 Task: Edit the include additional information to "Grand Blanc, Michigan".
Action: Mouse moved to (596, 286)
Screenshot: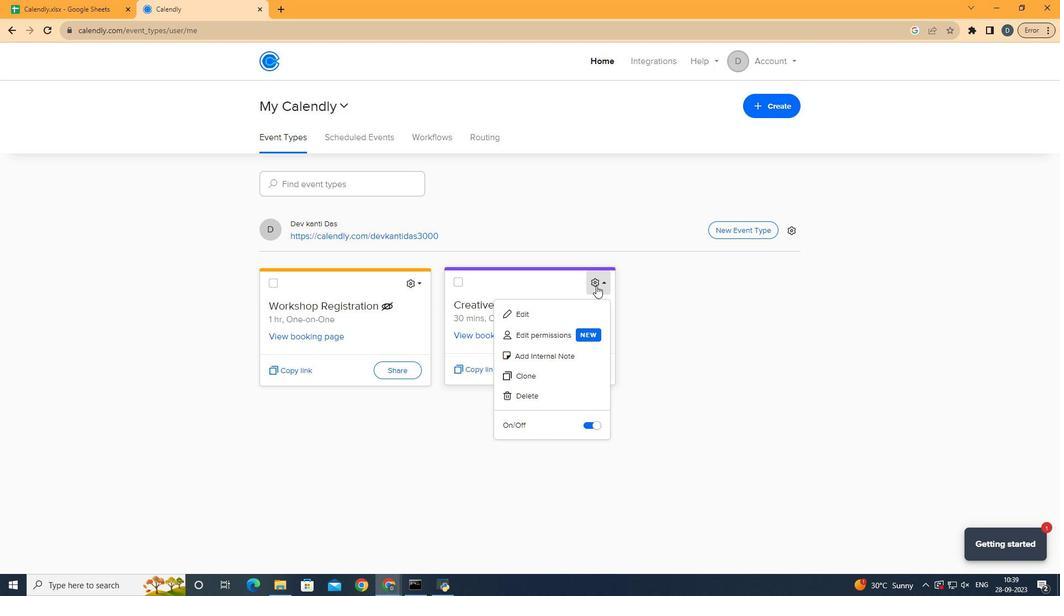 
Action: Mouse pressed left at (596, 286)
Screenshot: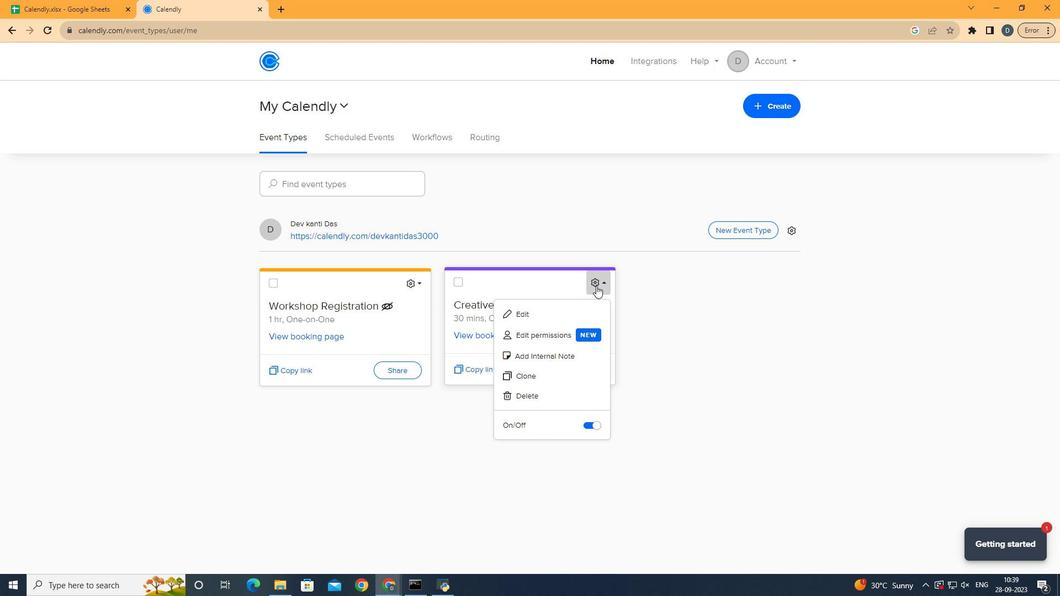 
Action: Mouse moved to (584, 311)
Screenshot: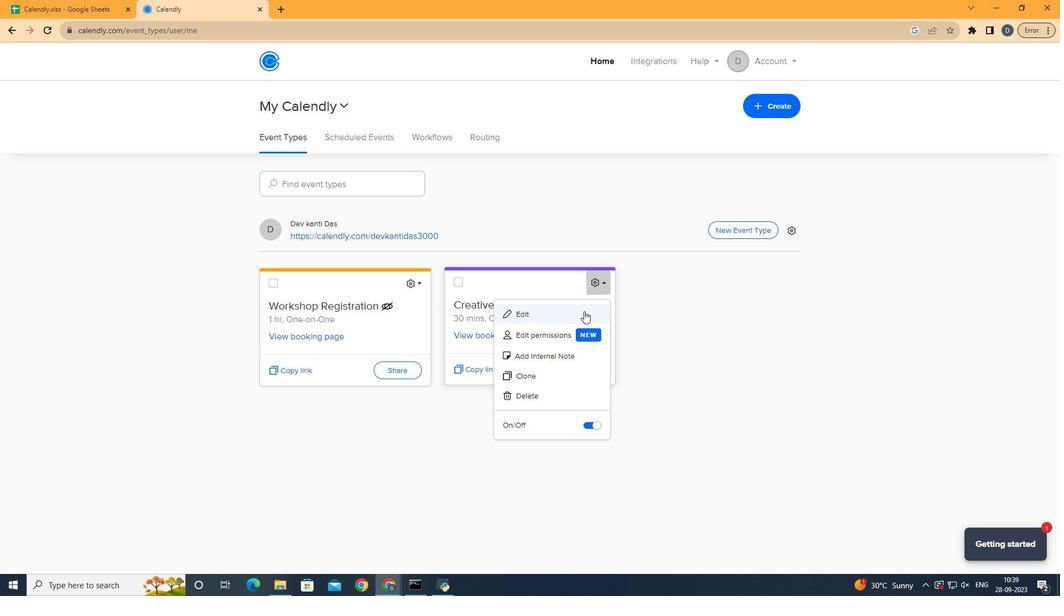 
Action: Mouse pressed left at (584, 311)
Screenshot: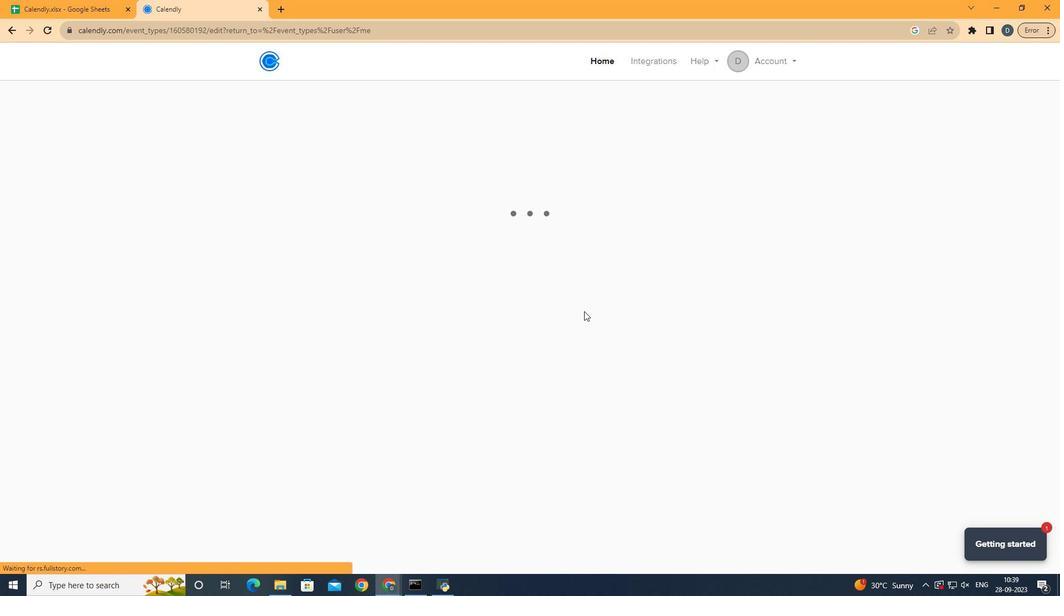 
Action: Mouse moved to (387, 203)
Screenshot: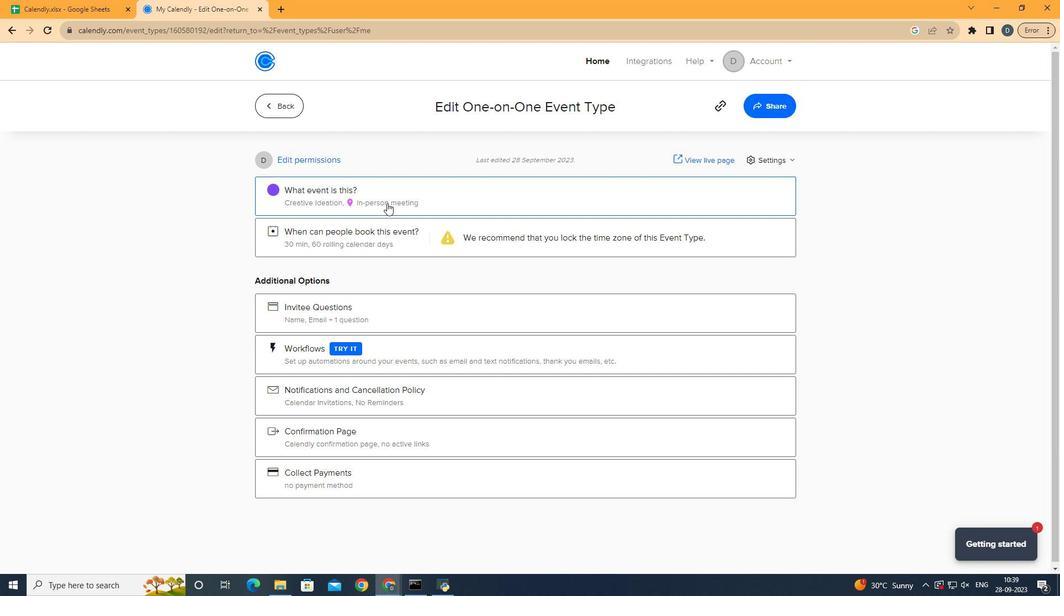 
Action: Mouse pressed left at (387, 203)
Screenshot: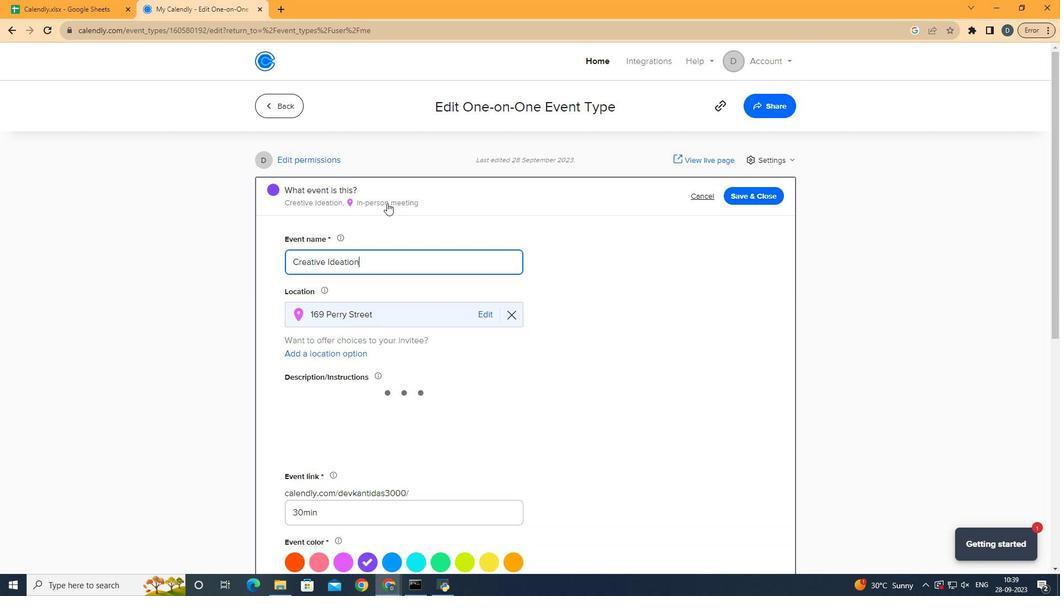 
Action: Mouse moved to (437, 336)
Screenshot: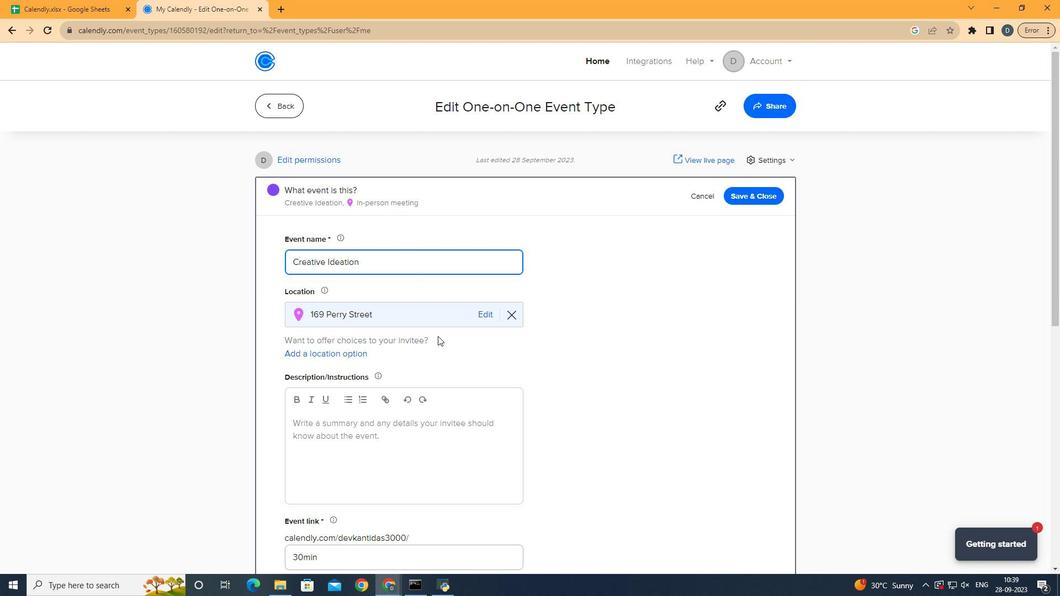 
Action: Mouse scrolled (437, 335) with delta (0, 0)
Screenshot: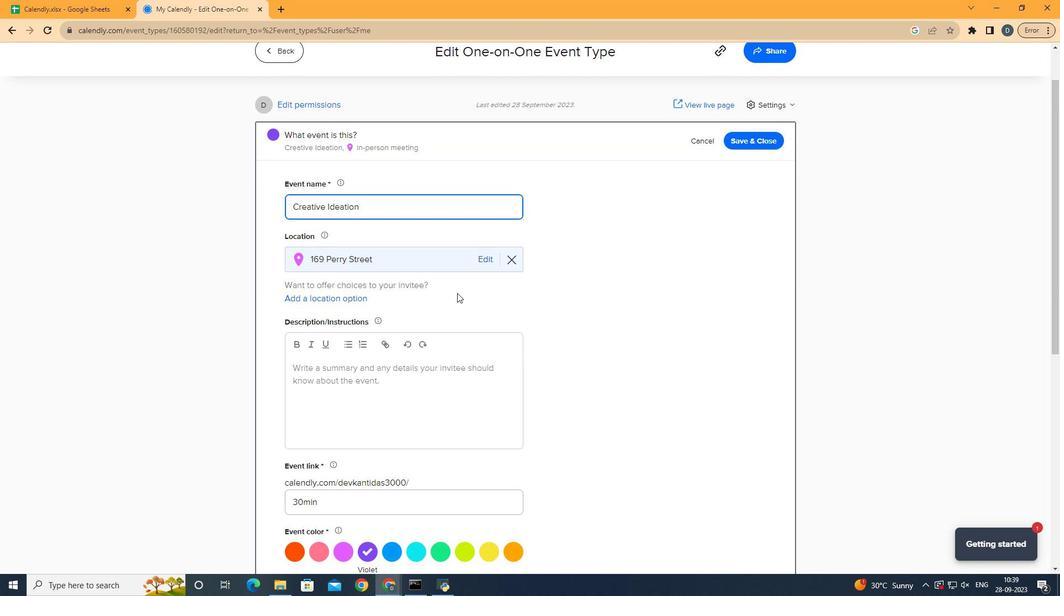 
Action: Mouse moved to (489, 256)
Screenshot: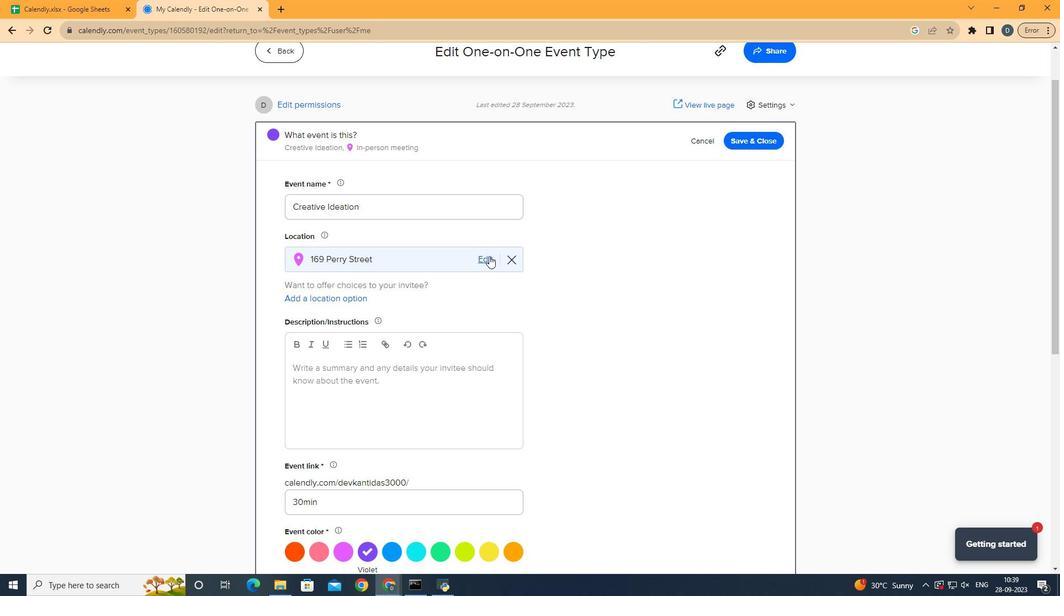 
Action: Mouse pressed left at (489, 256)
Screenshot: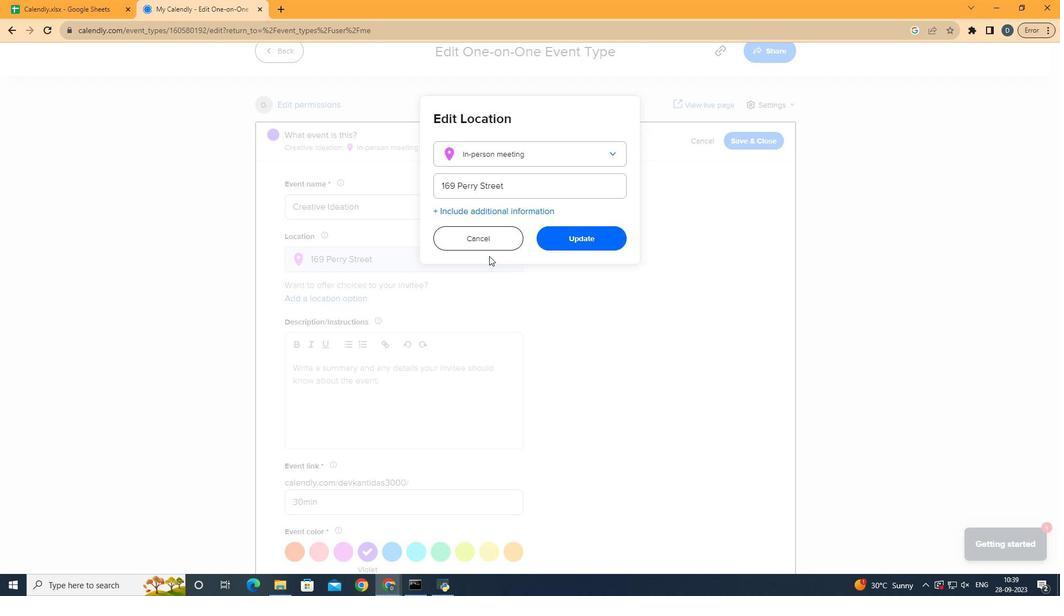 
Action: Mouse moved to (513, 207)
Screenshot: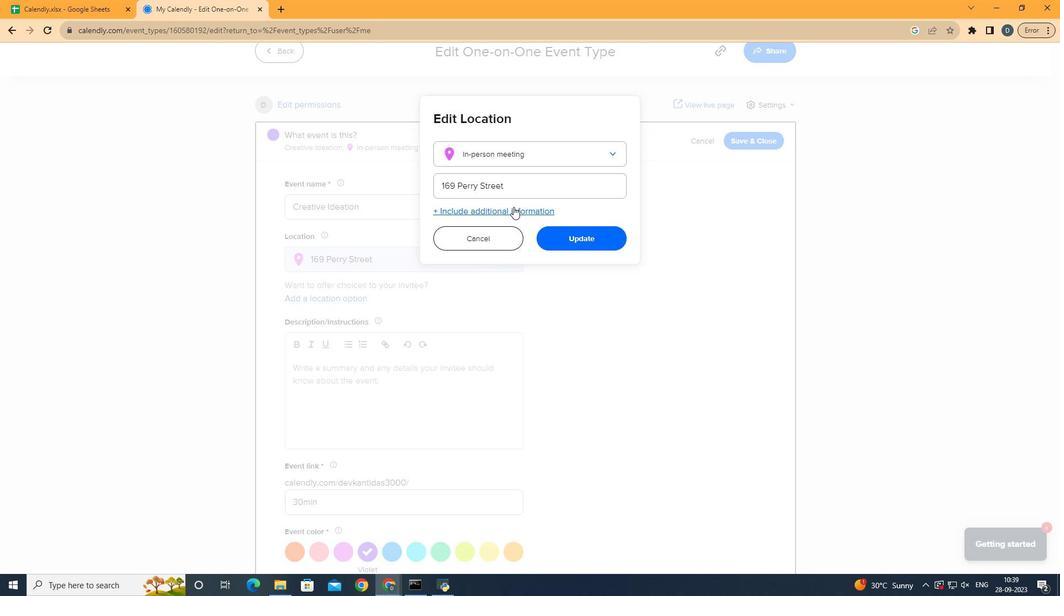 
Action: Mouse pressed left at (513, 207)
Screenshot: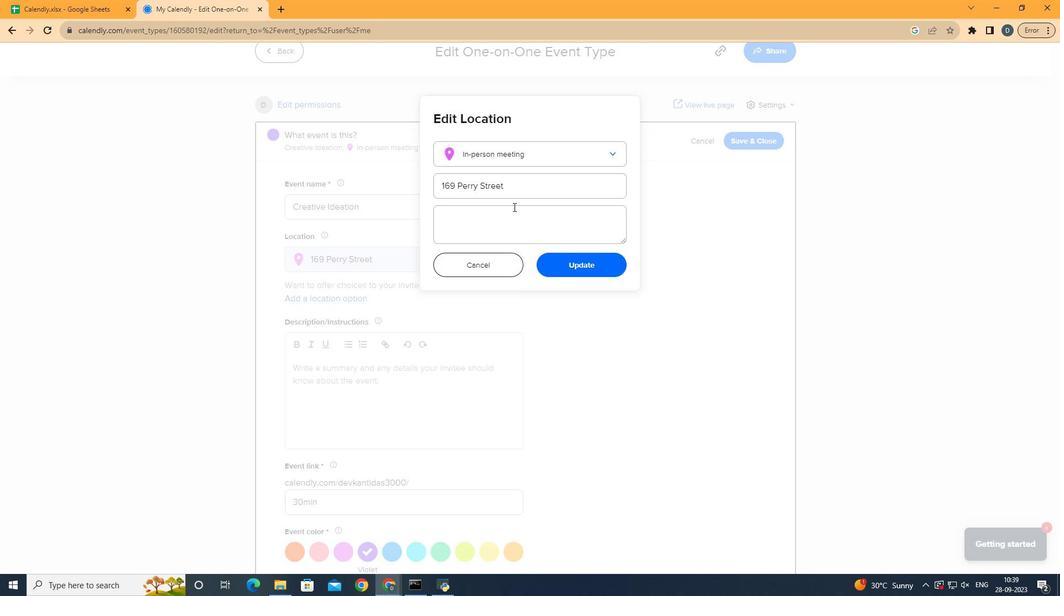 
Action: Mouse moved to (511, 218)
Screenshot: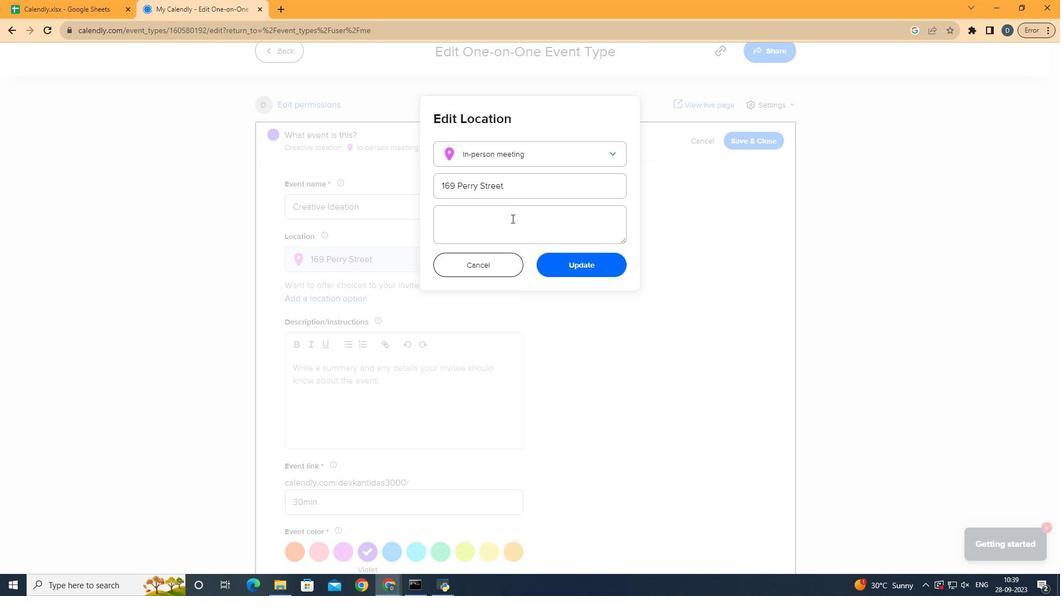 
Action: Mouse pressed left at (511, 218)
Screenshot: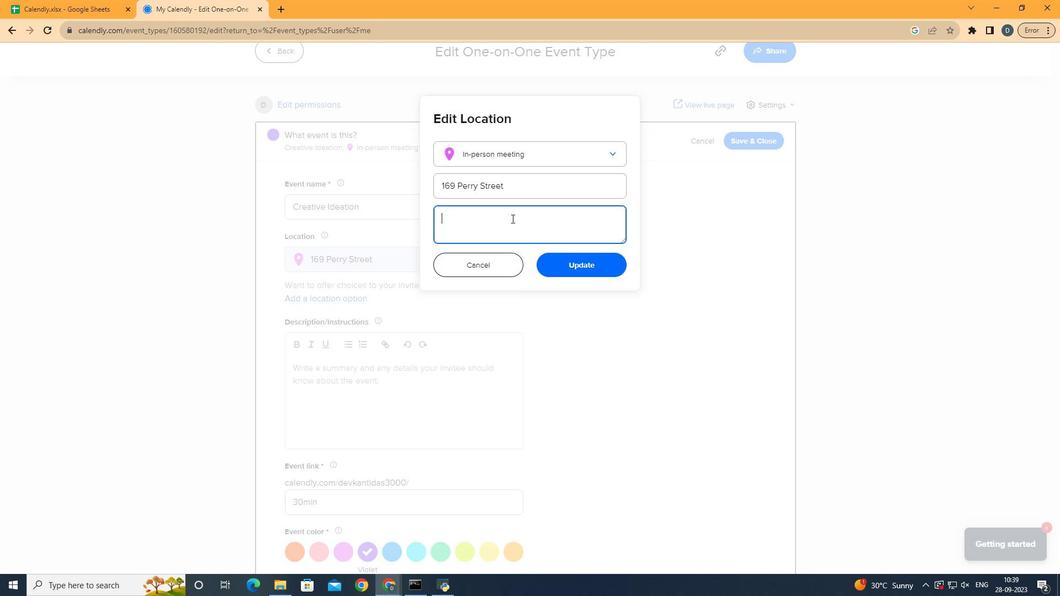 
Action: Key pressed <Key.shift>Grand<Key.space><Key.shift>Blanc,<Key.space><Key.shift>Michigan.
Screenshot: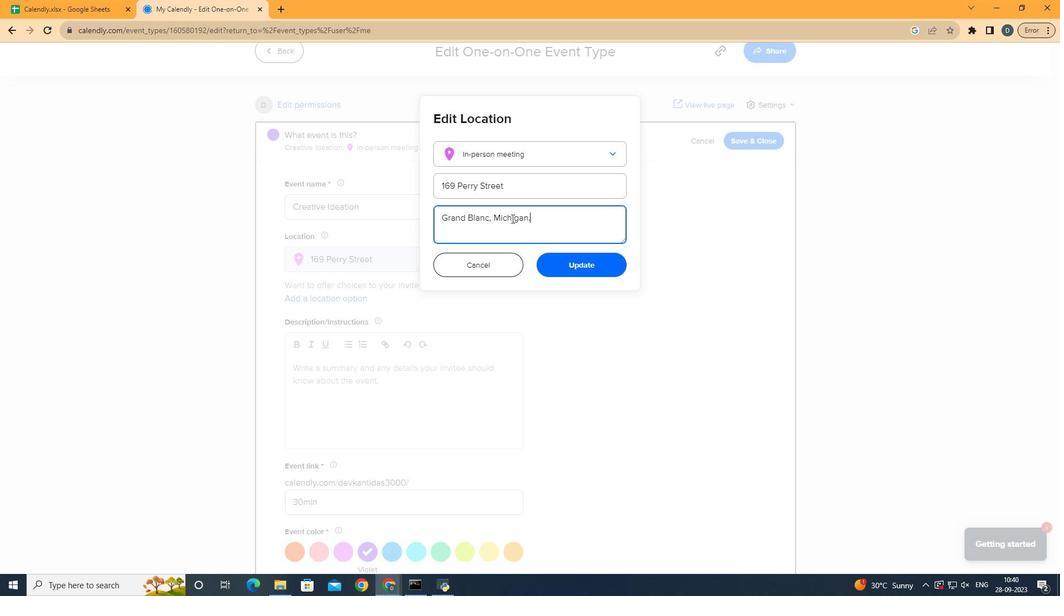 
Action: Mouse moved to (583, 270)
Screenshot: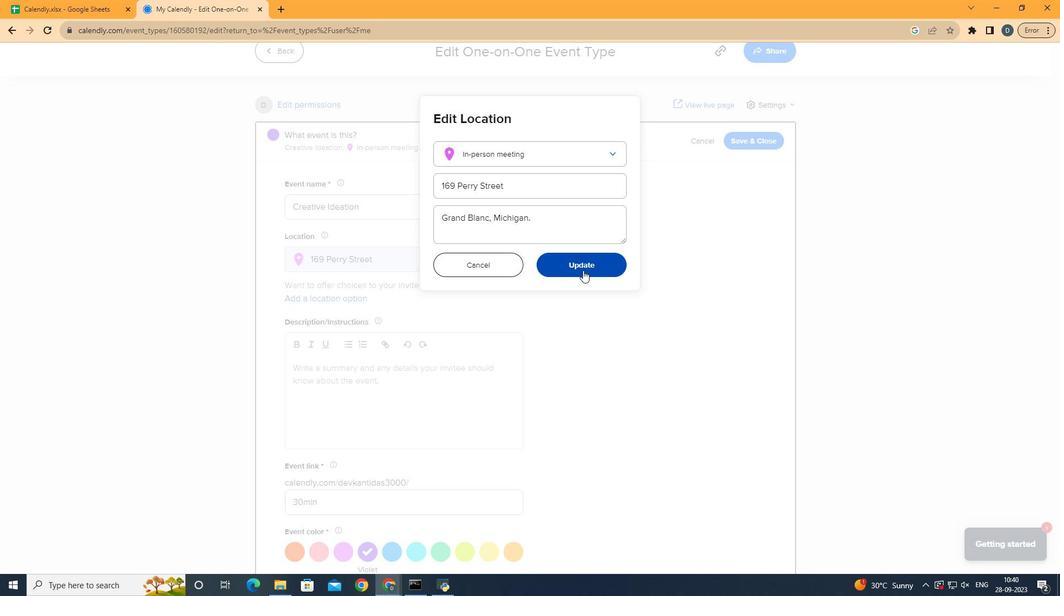 
Action: Mouse pressed left at (583, 270)
Screenshot: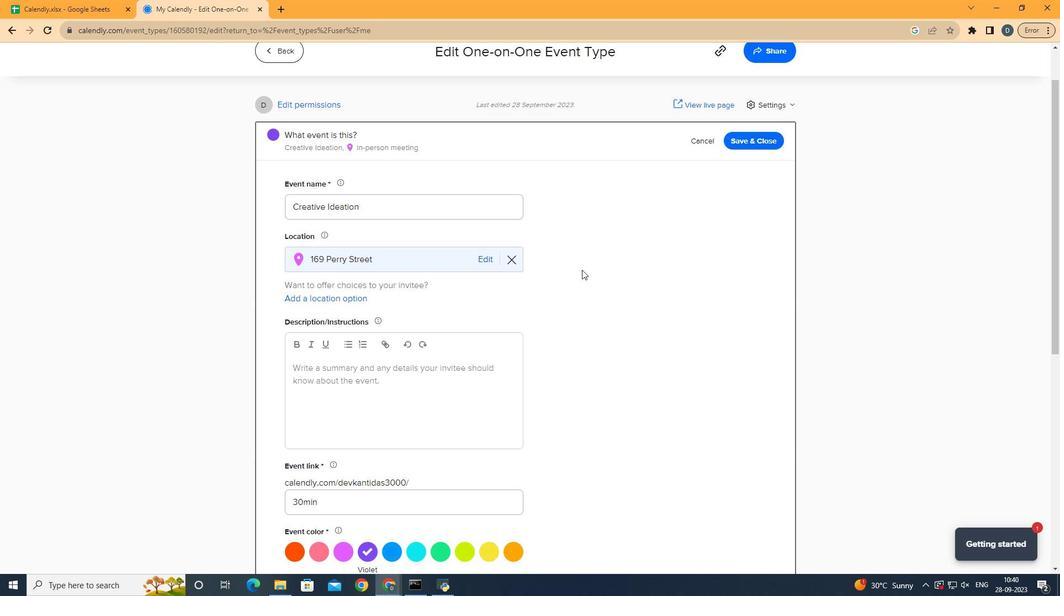 
Action: Mouse moved to (756, 144)
Screenshot: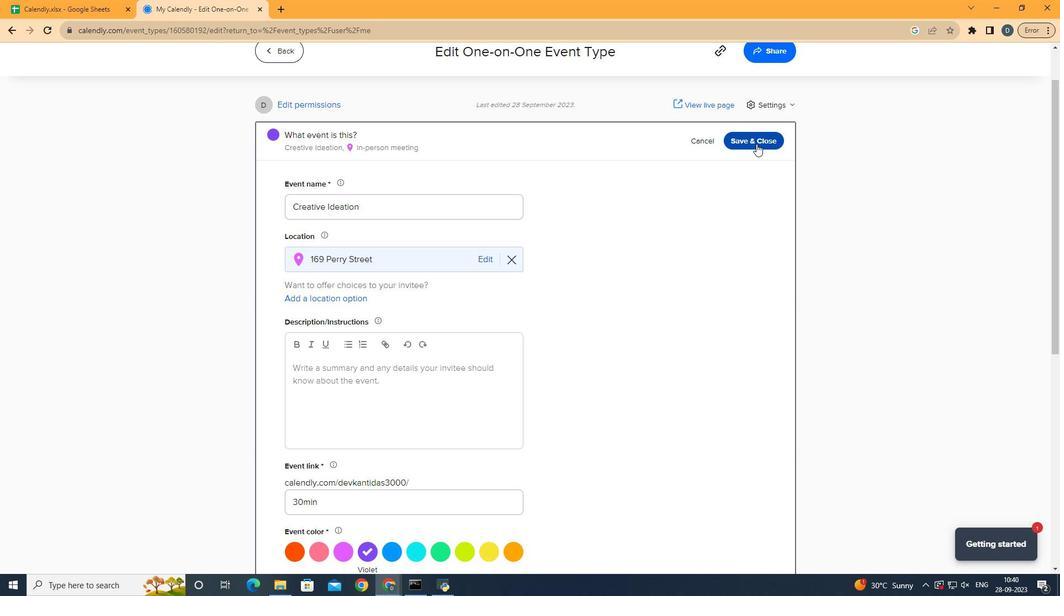 
Action: Mouse pressed left at (756, 144)
Screenshot: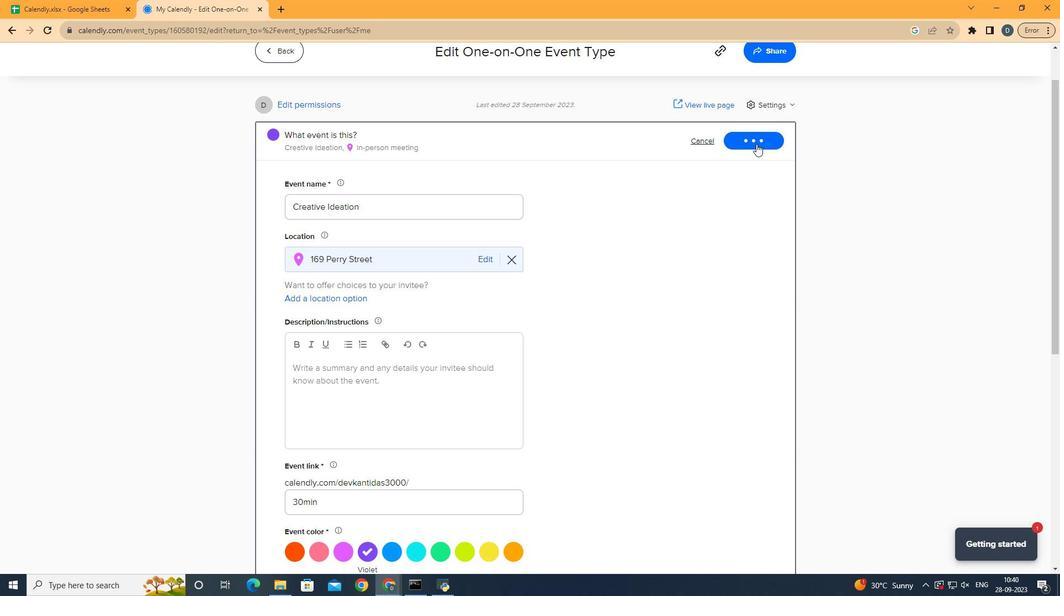 
Action: Mouse moved to (806, 220)
Screenshot: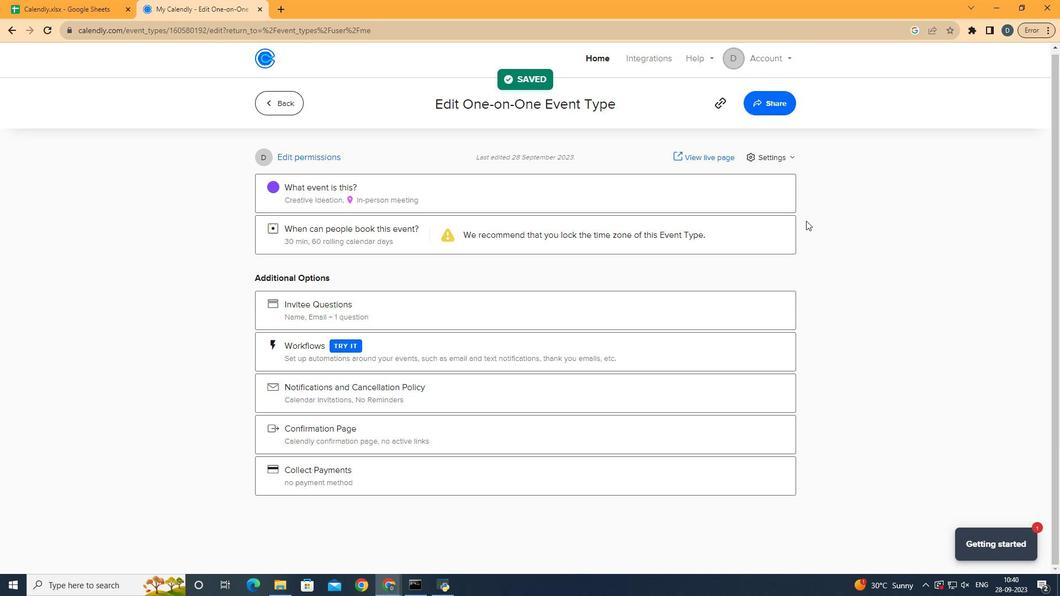 
